 Task: Add a column "Latest update".
Action: Mouse moved to (374, 315)
Screenshot: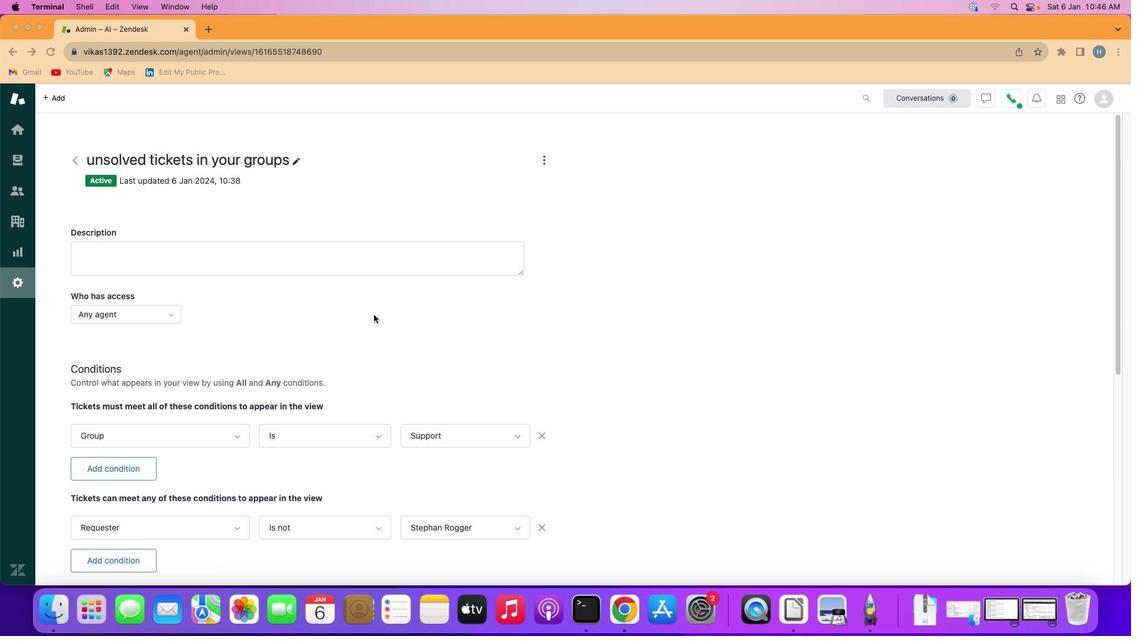 
Action: Mouse scrolled (374, 315) with delta (0, 0)
Screenshot: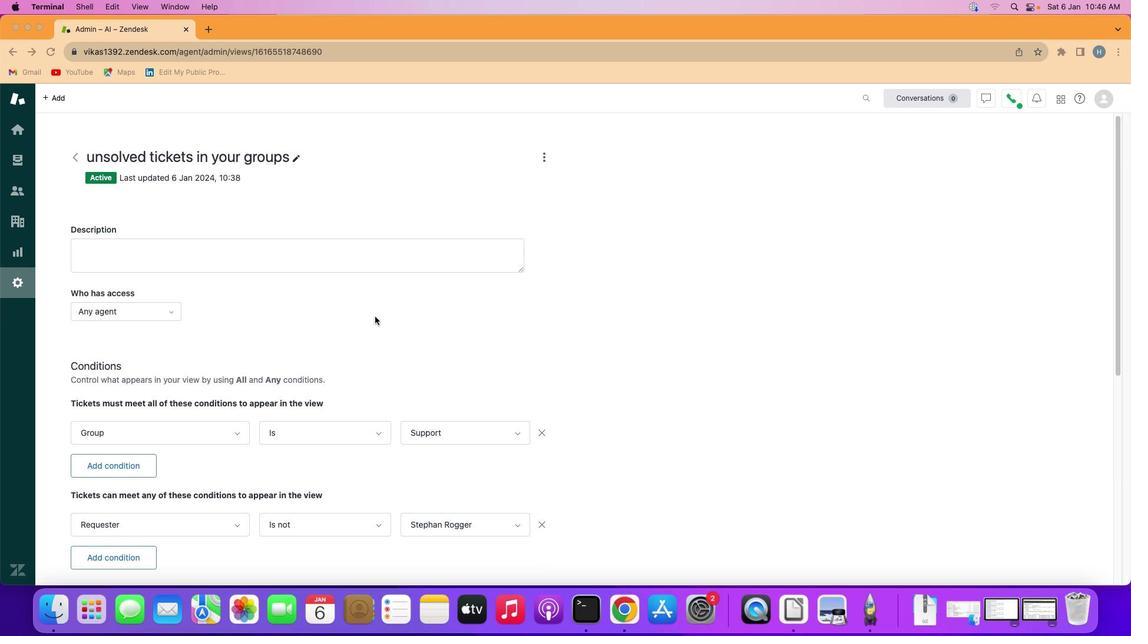 
Action: Mouse moved to (374, 314)
Screenshot: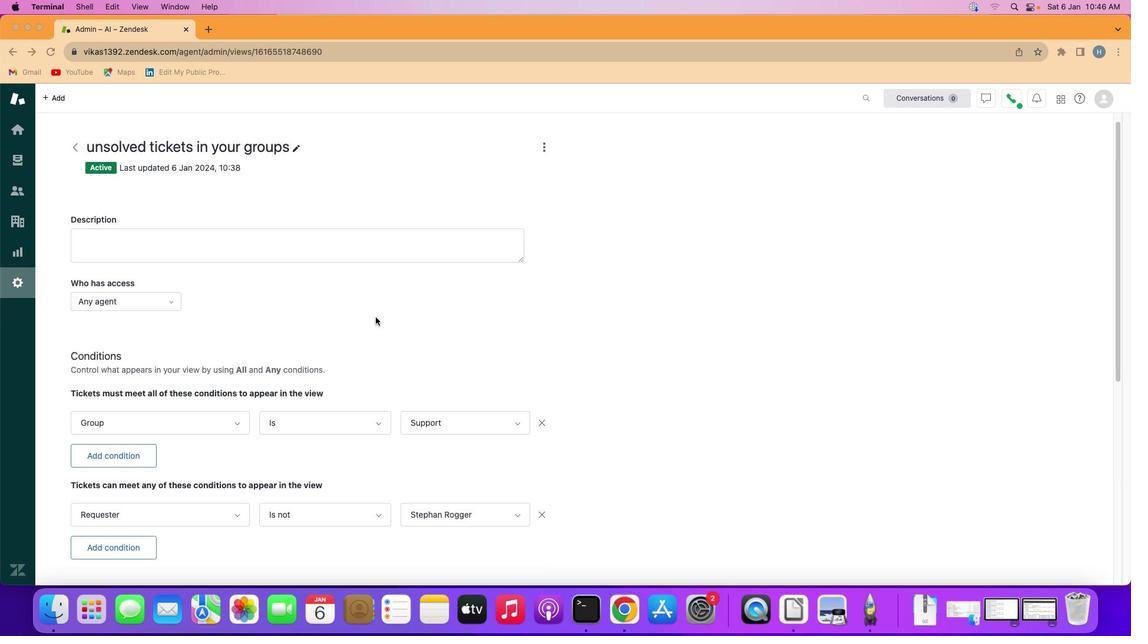 
Action: Mouse scrolled (374, 314) with delta (0, 0)
Screenshot: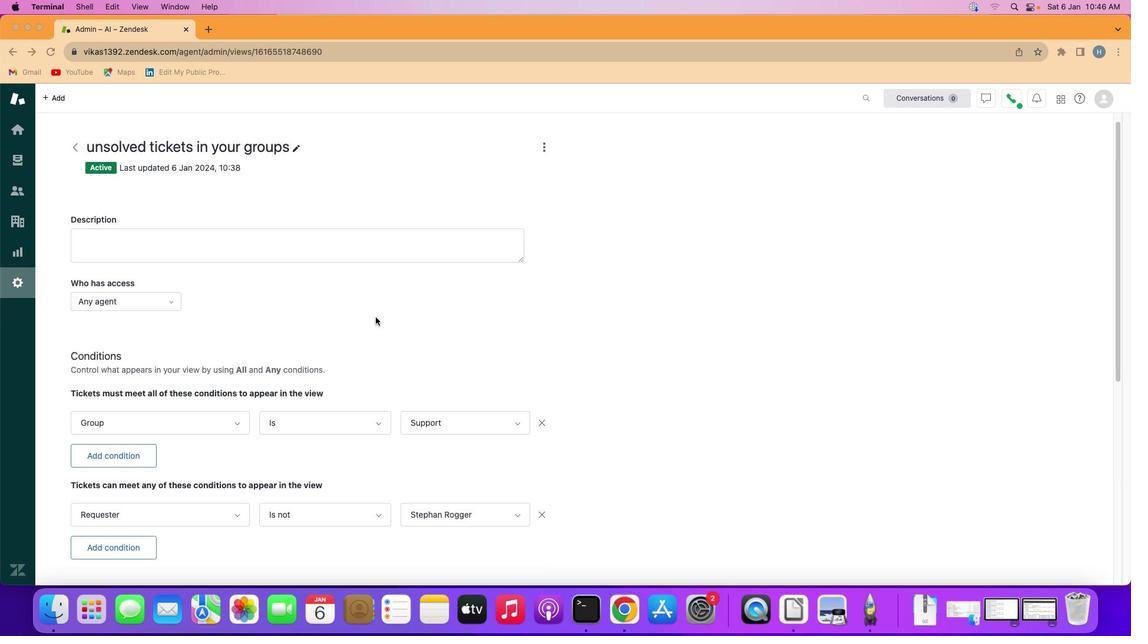 
Action: Mouse moved to (375, 316)
Screenshot: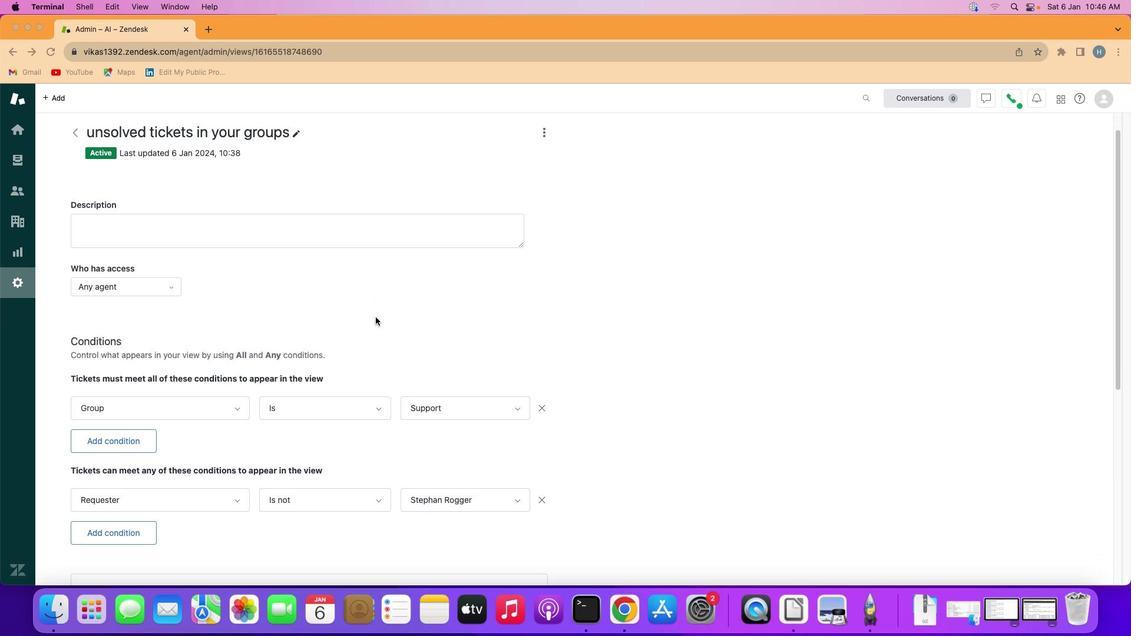 
Action: Mouse scrolled (375, 316) with delta (0, 0)
Screenshot: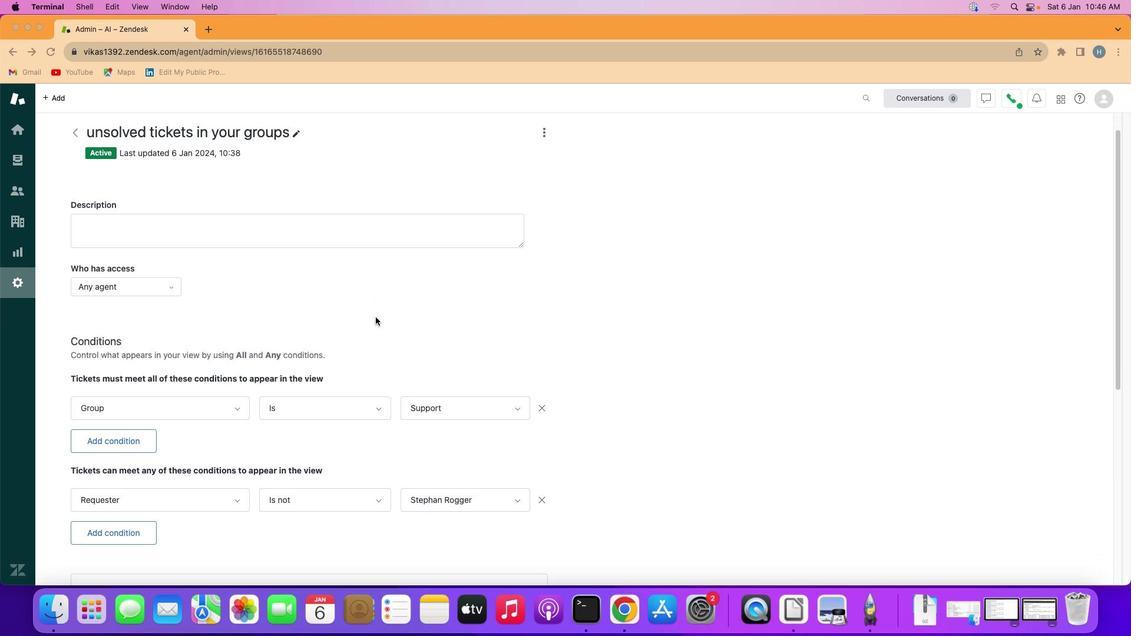 
Action: Mouse moved to (375, 316)
Screenshot: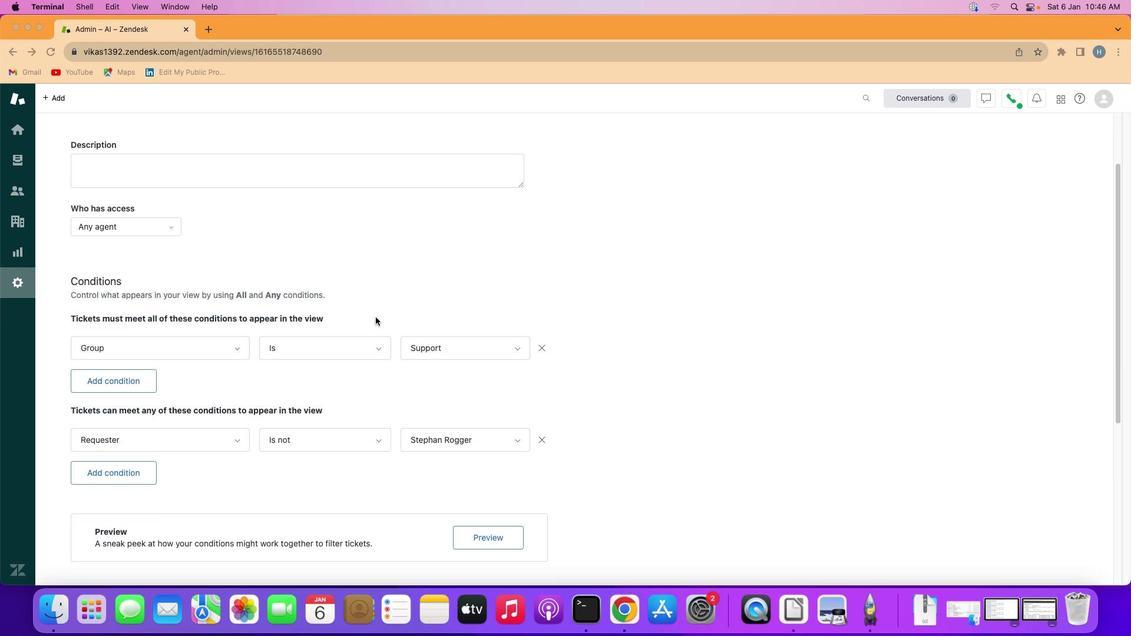 
Action: Mouse scrolled (375, 316) with delta (0, -1)
Screenshot: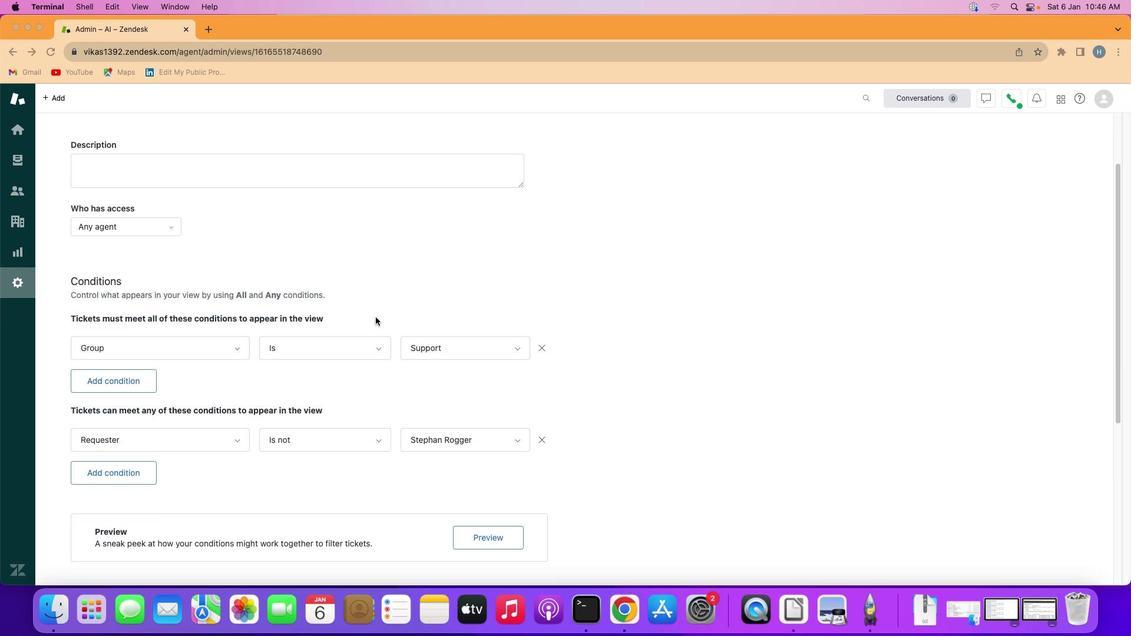 
Action: Mouse scrolled (375, 316) with delta (0, -1)
Screenshot: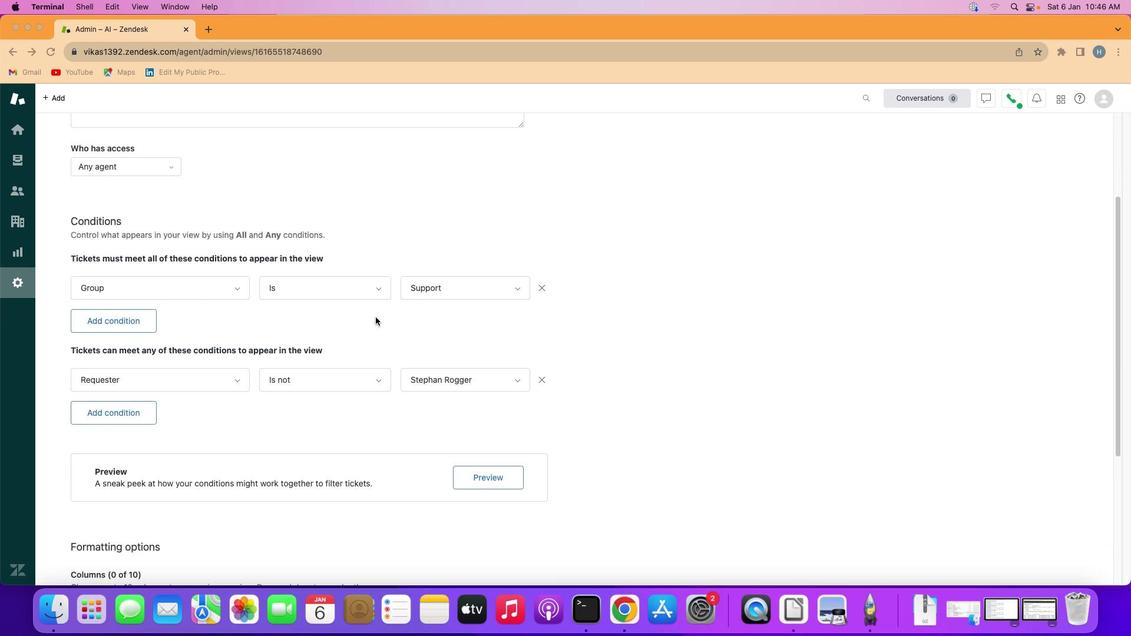 
Action: Mouse moved to (378, 319)
Screenshot: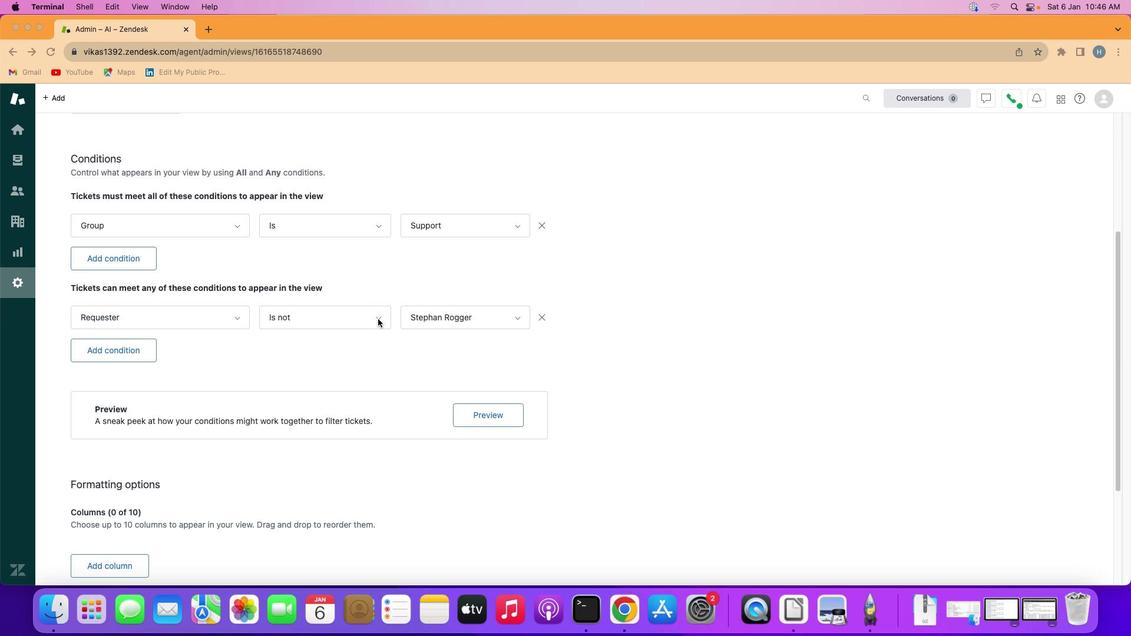 
Action: Mouse scrolled (378, 319) with delta (0, 0)
Screenshot: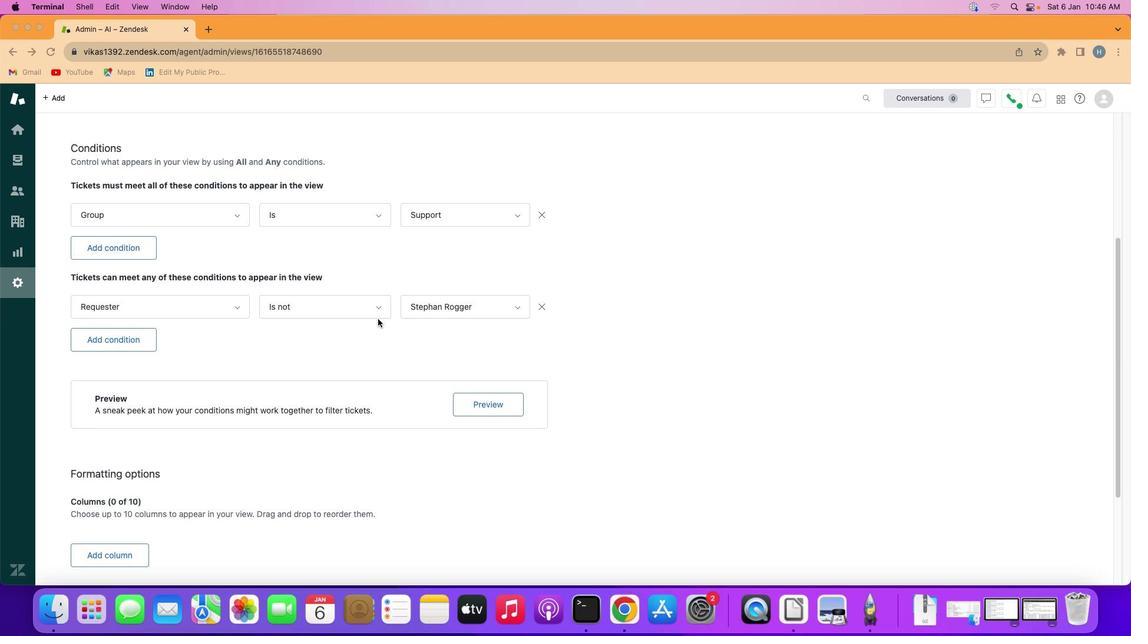 
Action: Mouse scrolled (378, 319) with delta (0, -1)
Screenshot: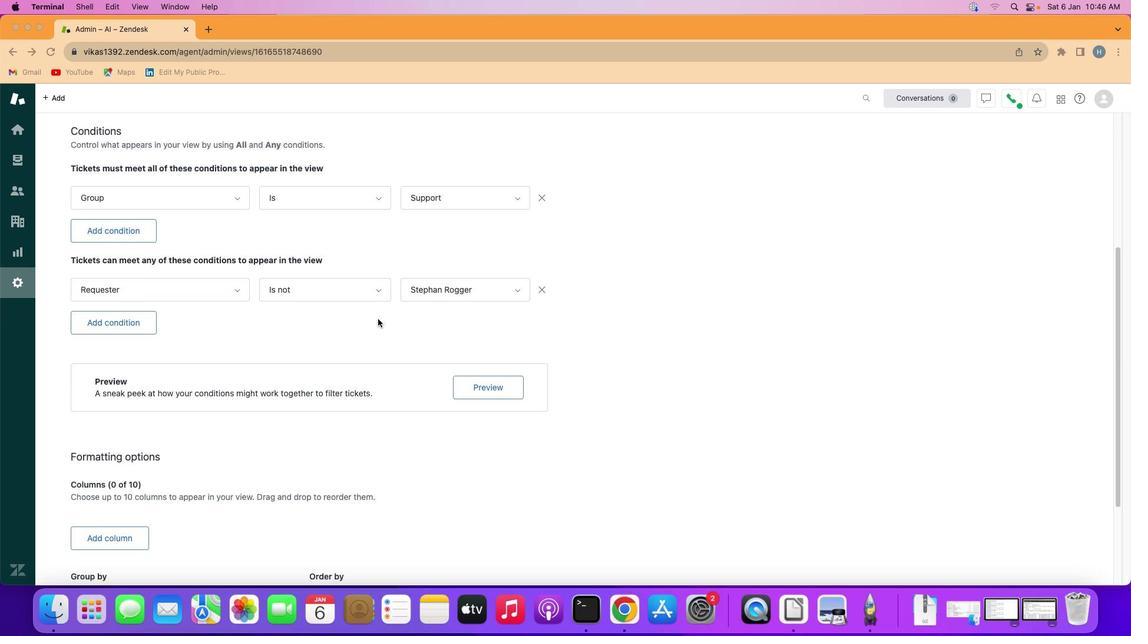 
Action: Mouse scrolled (378, 319) with delta (0, -1)
Screenshot: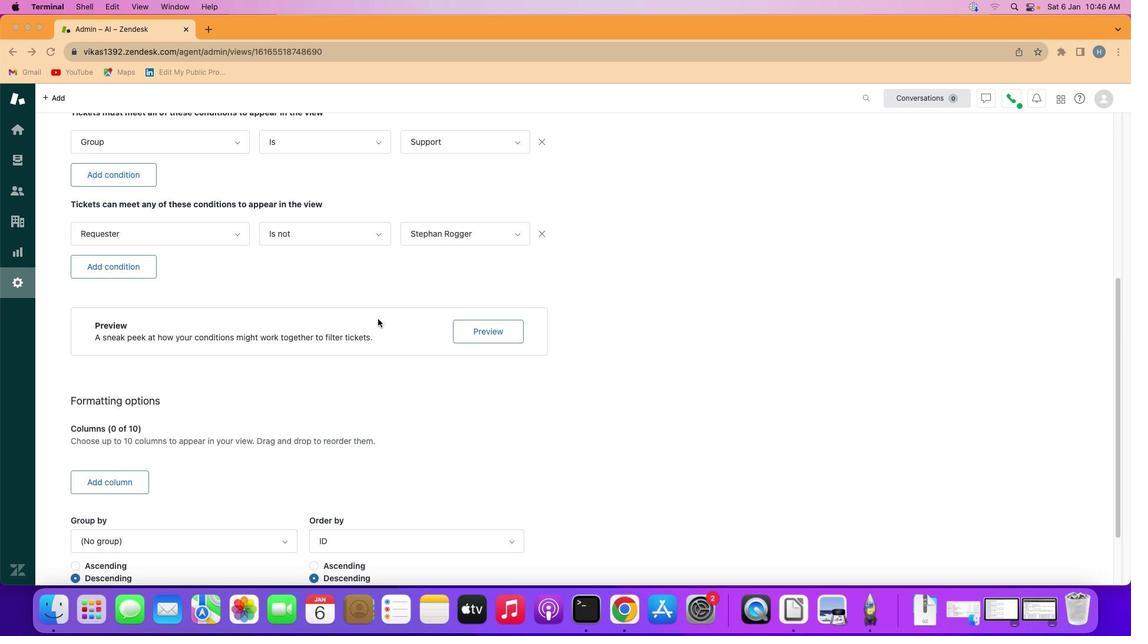 
Action: Mouse scrolled (378, 319) with delta (0, -2)
Screenshot: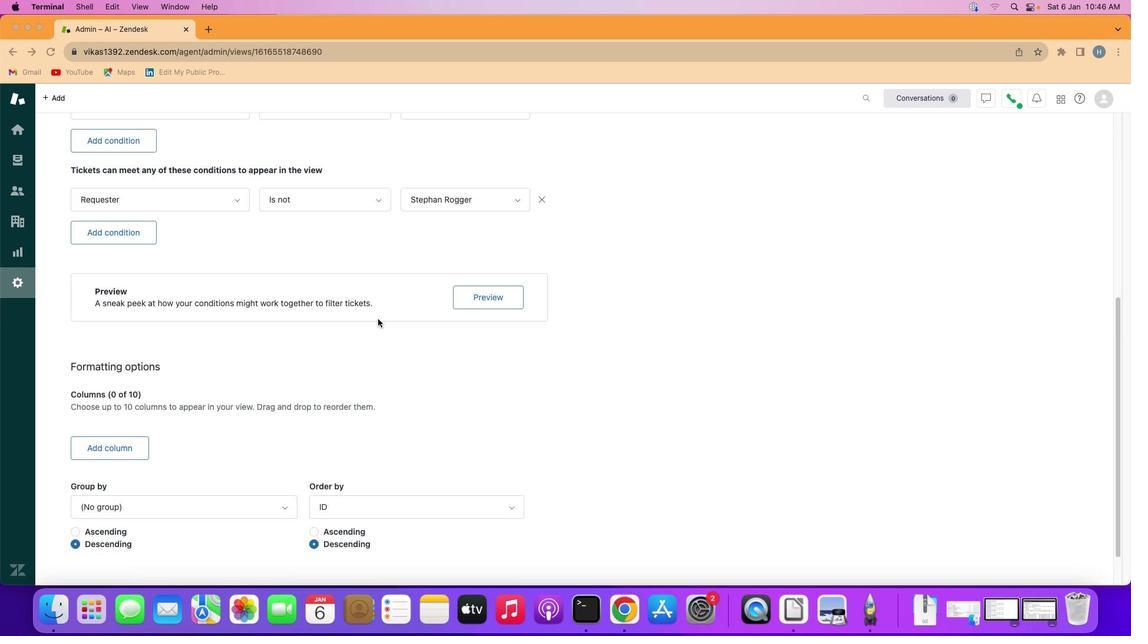 
Action: Mouse scrolled (378, 319) with delta (0, -2)
Screenshot: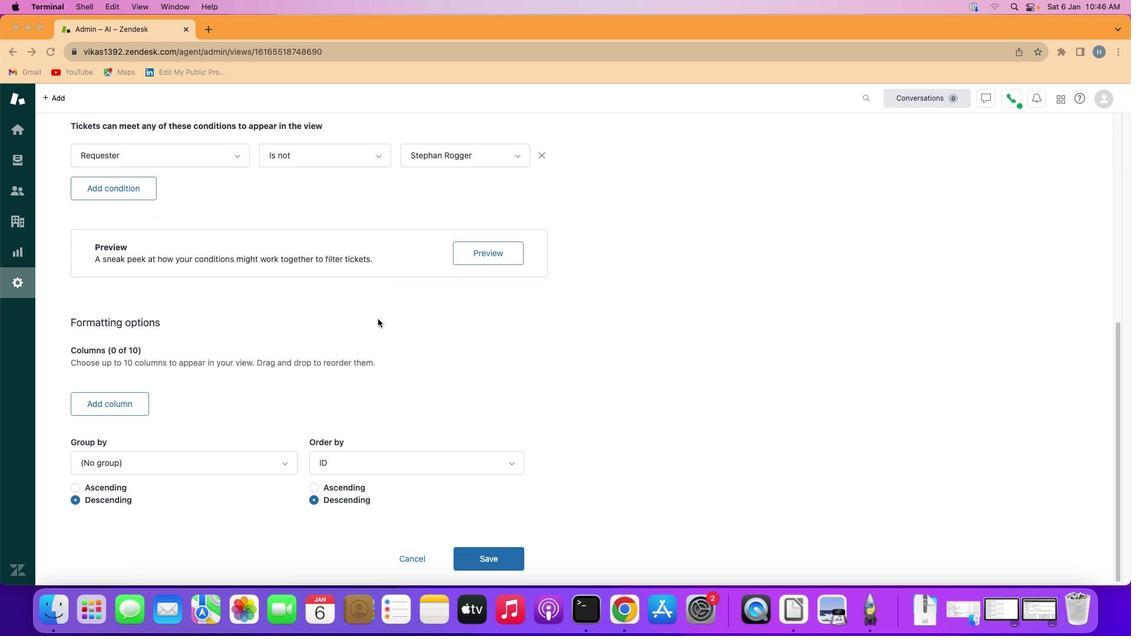 
Action: Mouse moved to (112, 402)
Screenshot: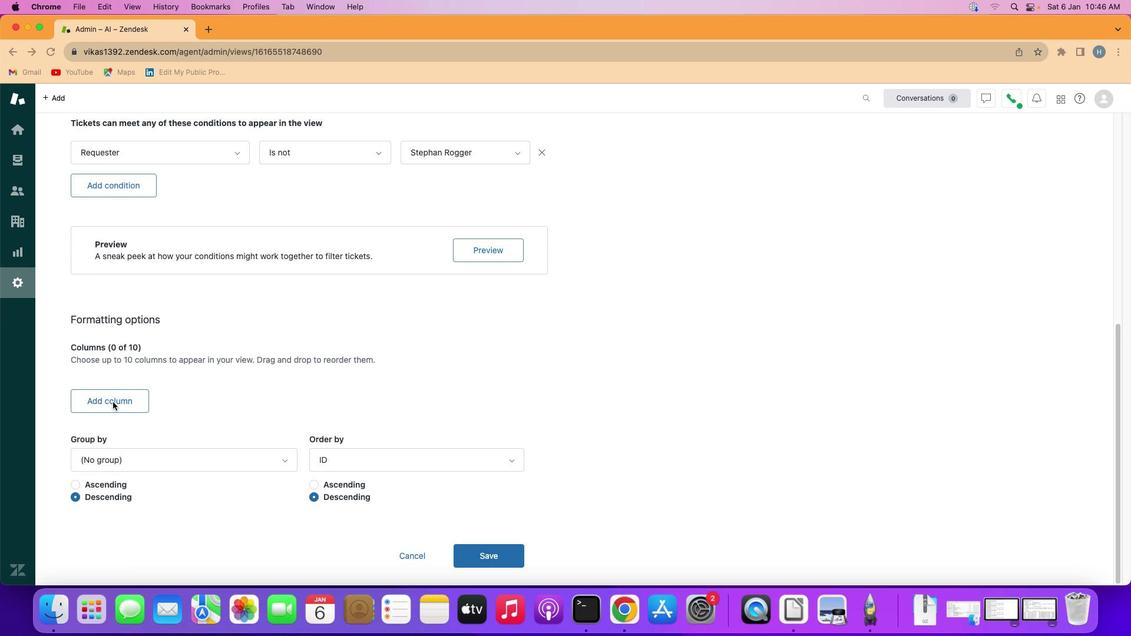
Action: Mouse pressed left at (112, 402)
Screenshot: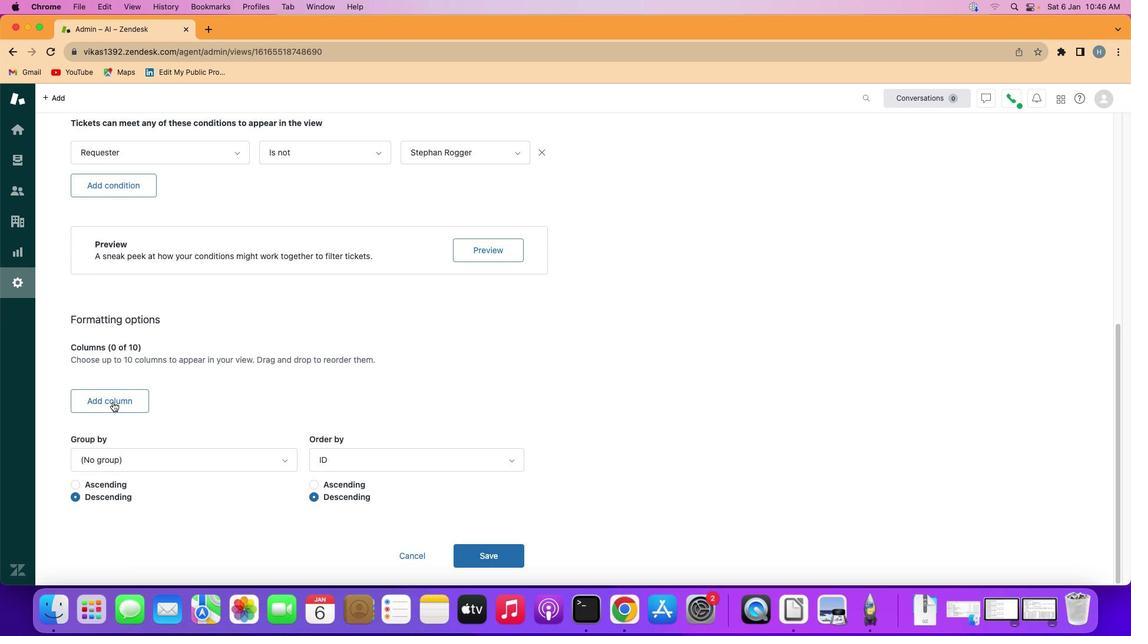 
Action: Mouse moved to (115, 400)
Screenshot: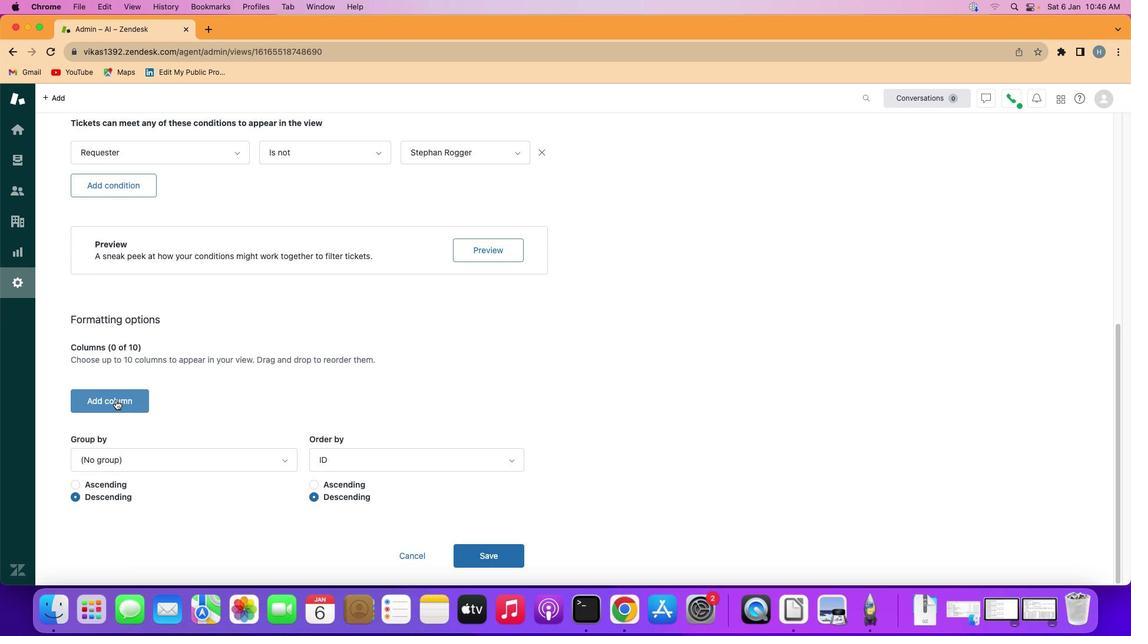 
Action: Mouse pressed left at (115, 400)
Screenshot: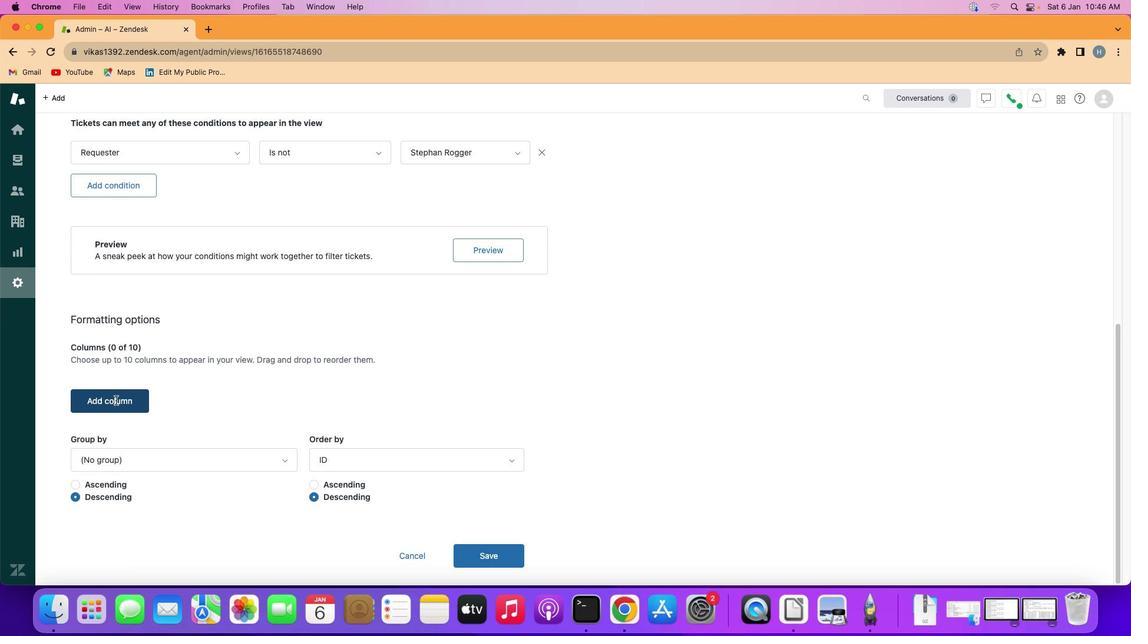 
Action: Mouse moved to (152, 375)
Screenshot: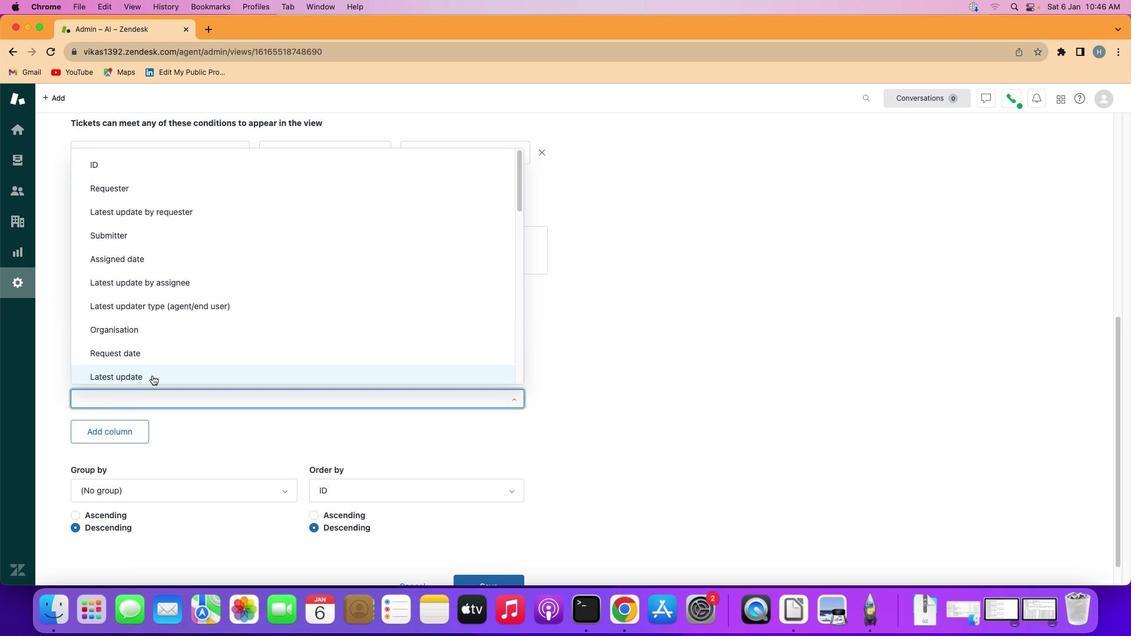 
Action: Mouse pressed left at (152, 375)
Screenshot: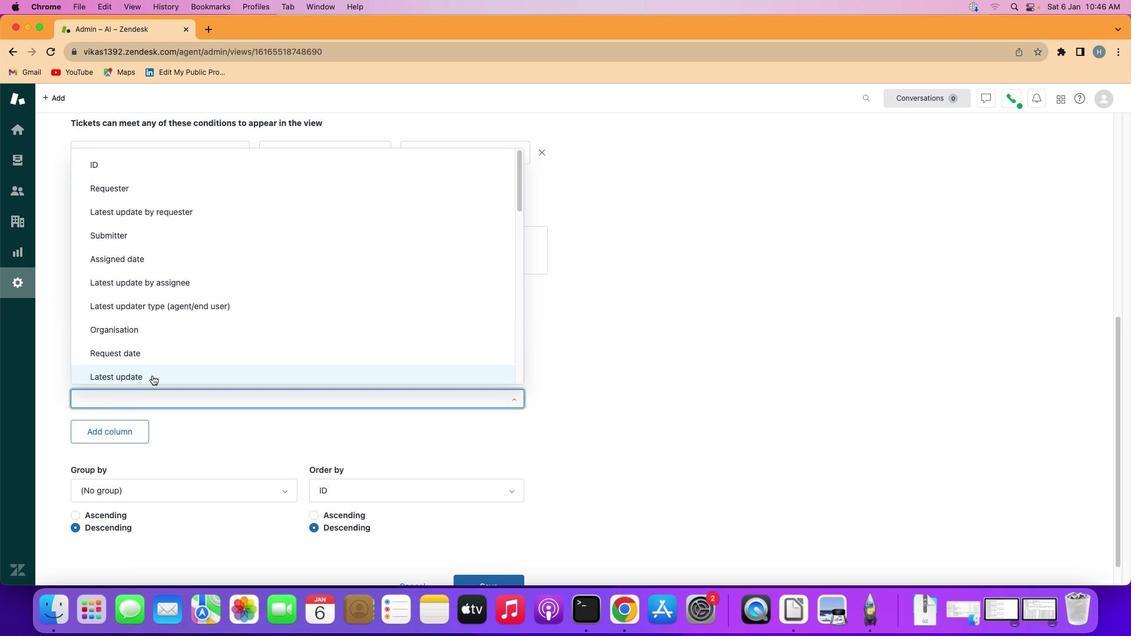
Action: Mouse moved to (392, 365)
Screenshot: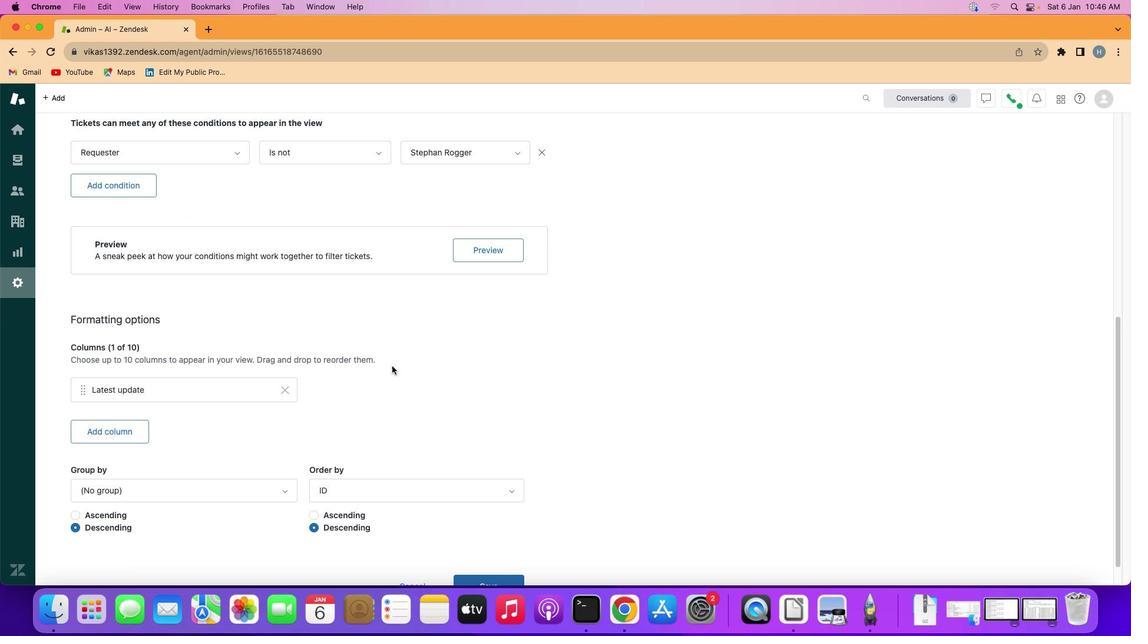 
